 Task: Create a sub task Design and Implement Solution for the task  Integrate a new online platform for online yoga classes in the project BrightTech , assign it to team member softage.1@softage.net and update the status of the sub task to  On Track  , set the priority of the sub task to Low
Action: Mouse moved to (472, 223)
Screenshot: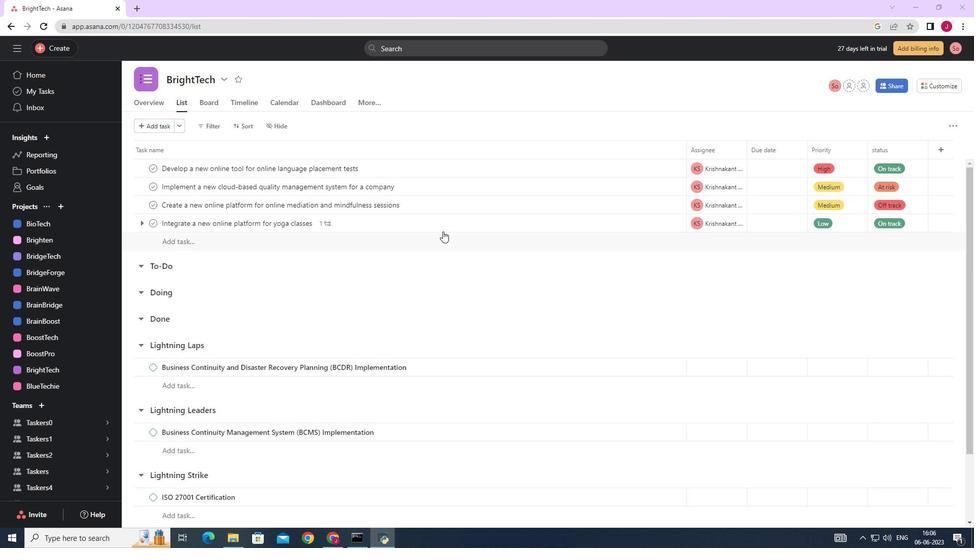 
Action: Mouse pressed left at (472, 223)
Screenshot: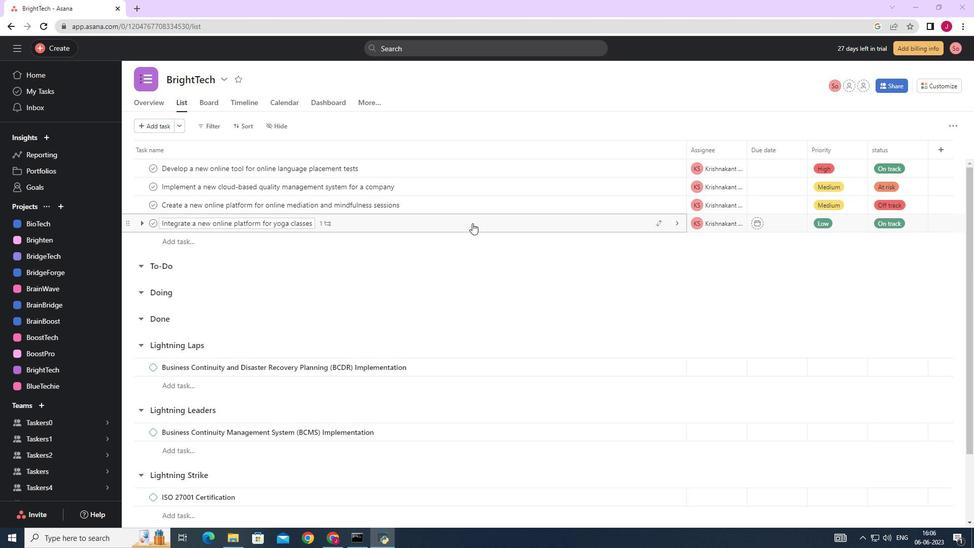 
Action: Mouse moved to (711, 339)
Screenshot: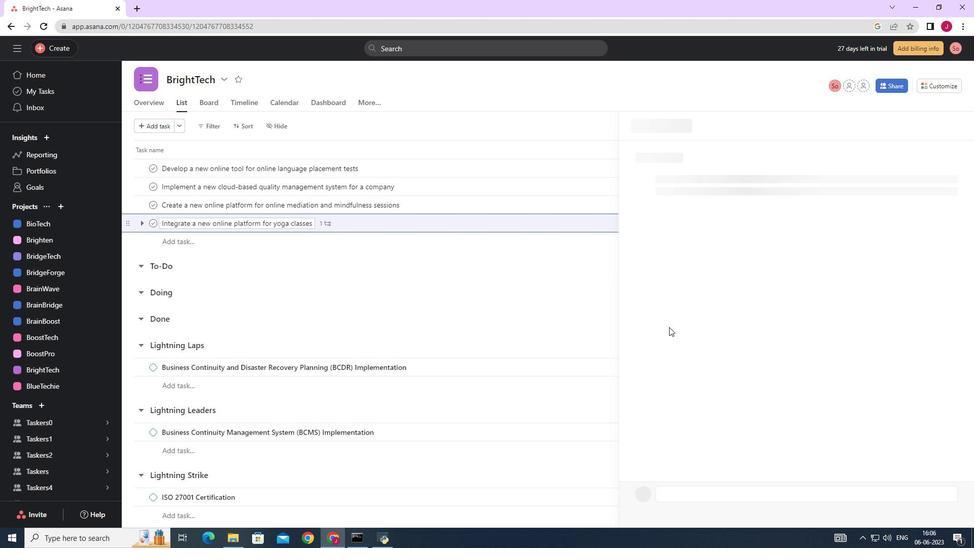 
Action: Mouse scrolled (711, 338) with delta (0, 0)
Screenshot: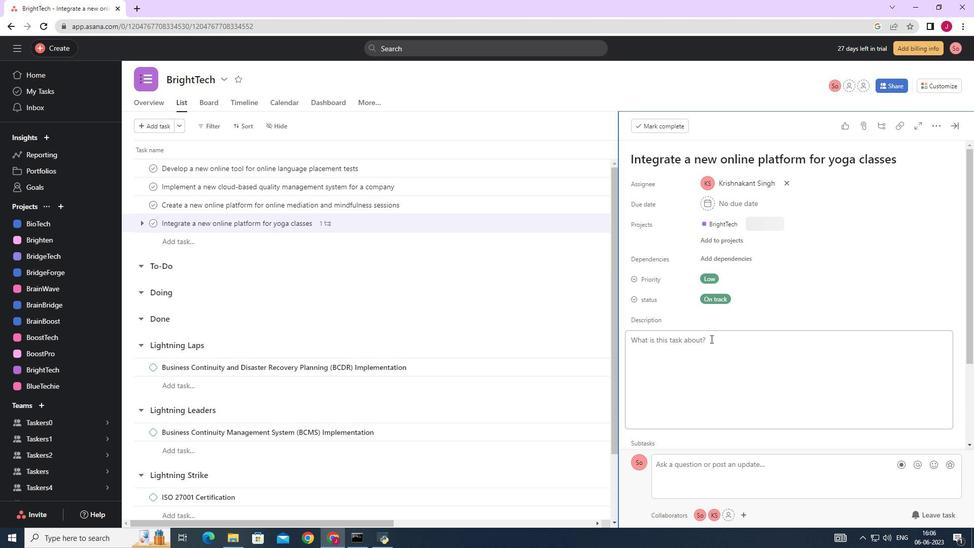 
Action: Mouse scrolled (711, 338) with delta (0, 0)
Screenshot: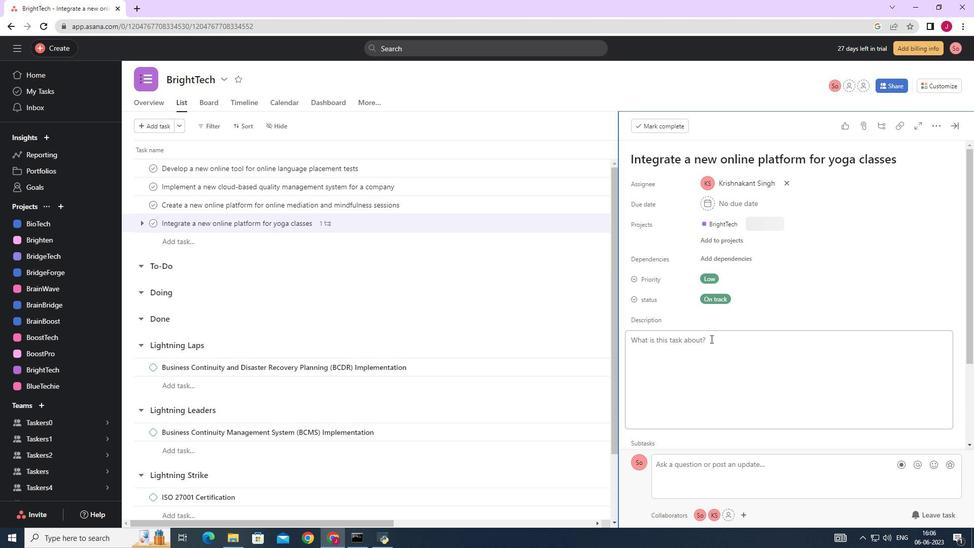 
Action: Mouse scrolled (711, 338) with delta (0, 0)
Screenshot: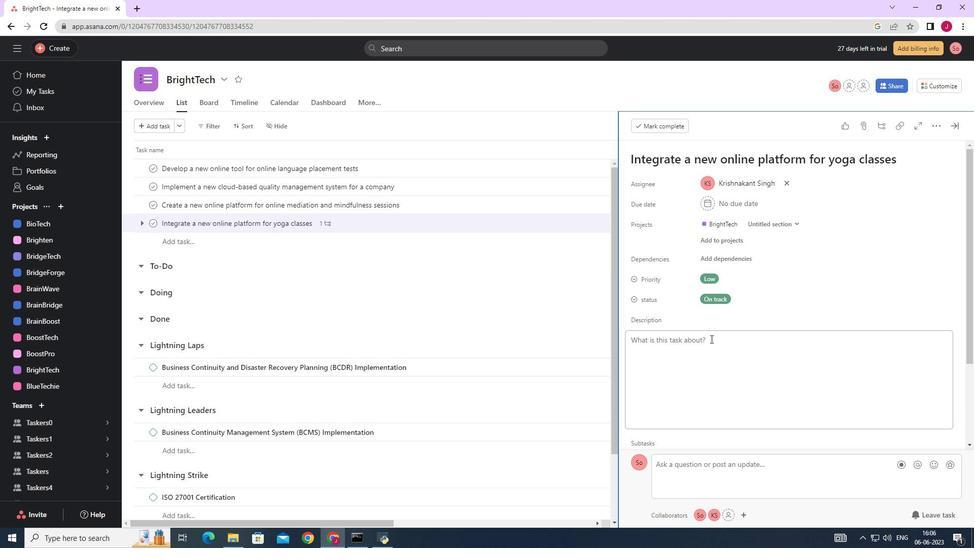 
Action: Mouse scrolled (711, 338) with delta (0, 0)
Screenshot: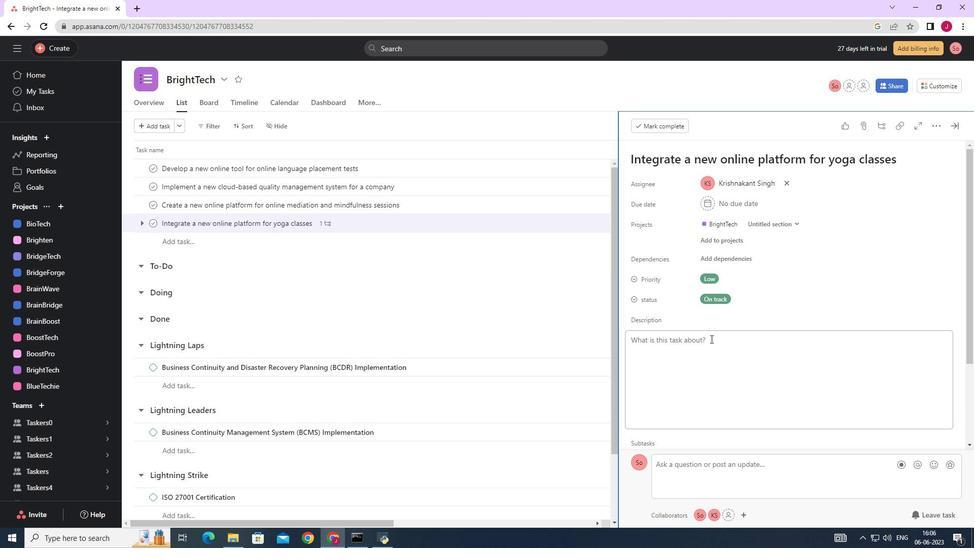 
Action: Mouse scrolled (711, 338) with delta (0, 0)
Screenshot: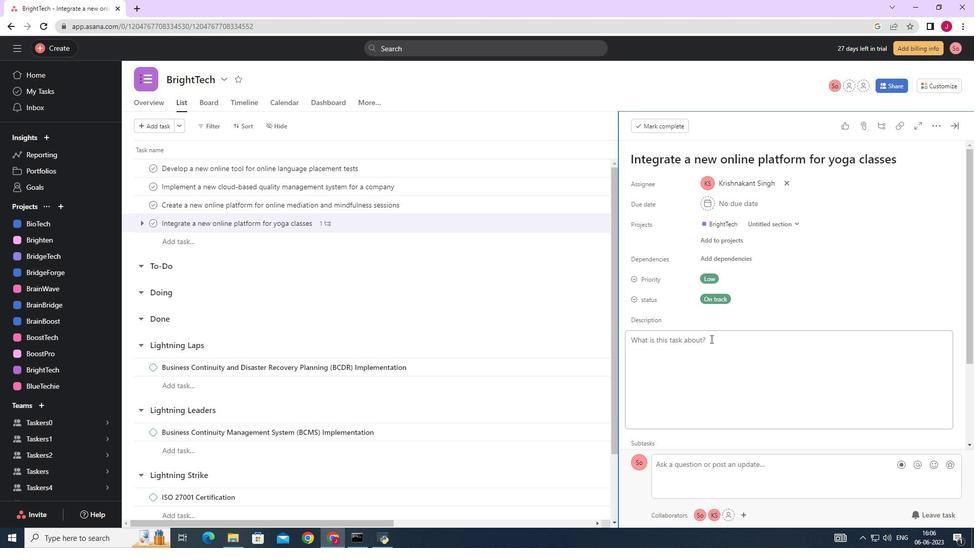 
Action: Mouse scrolled (711, 338) with delta (0, 0)
Screenshot: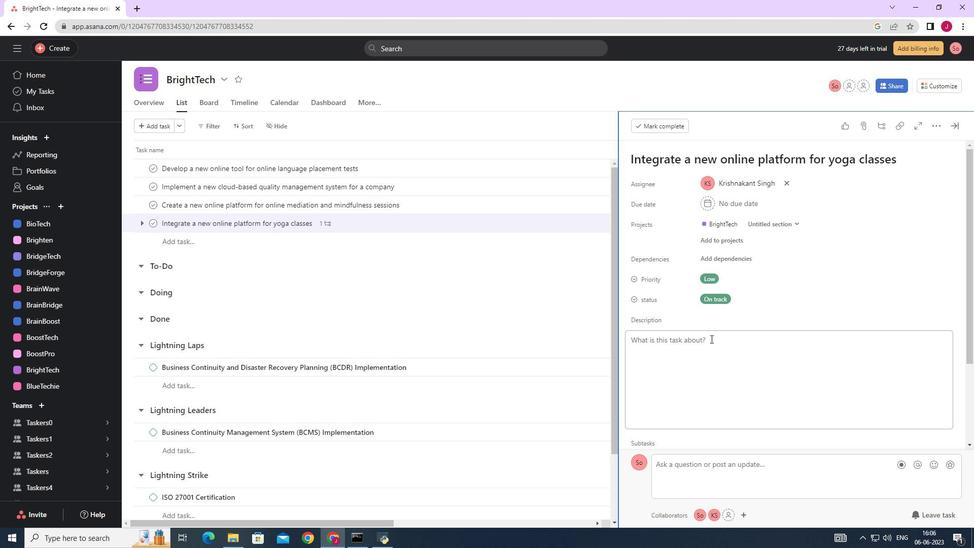 
Action: Mouse moved to (666, 372)
Screenshot: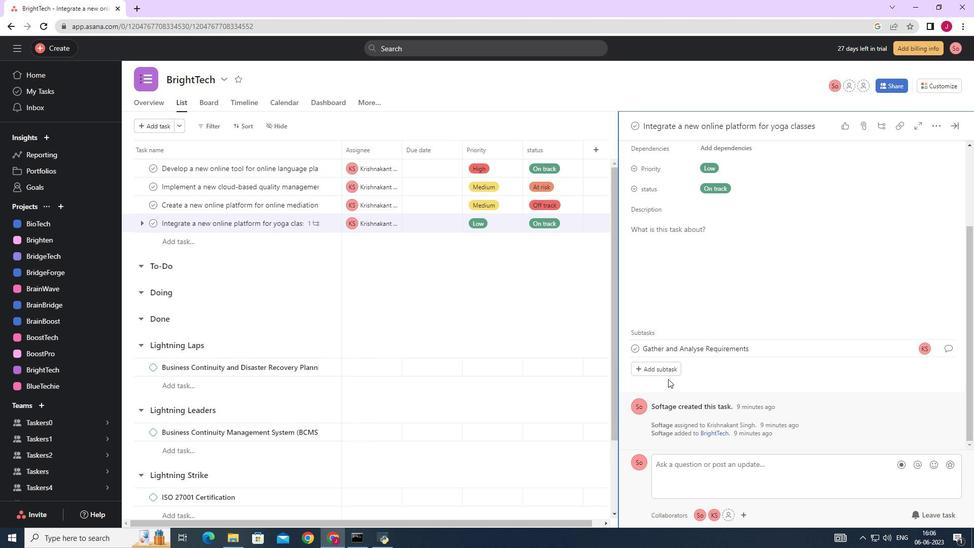 
Action: Mouse pressed left at (666, 372)
Screenshot: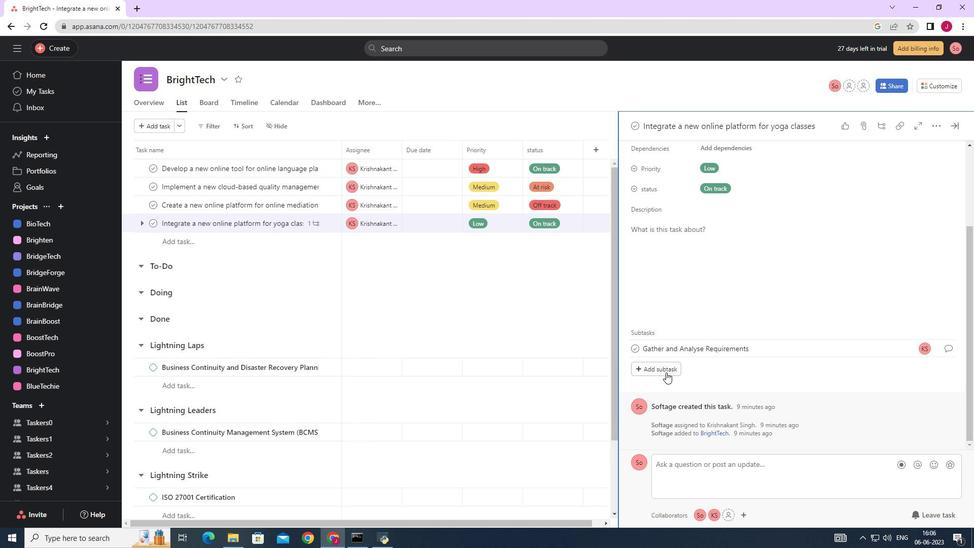 
Action: Mouse moved to (666, 372)
Screenshot: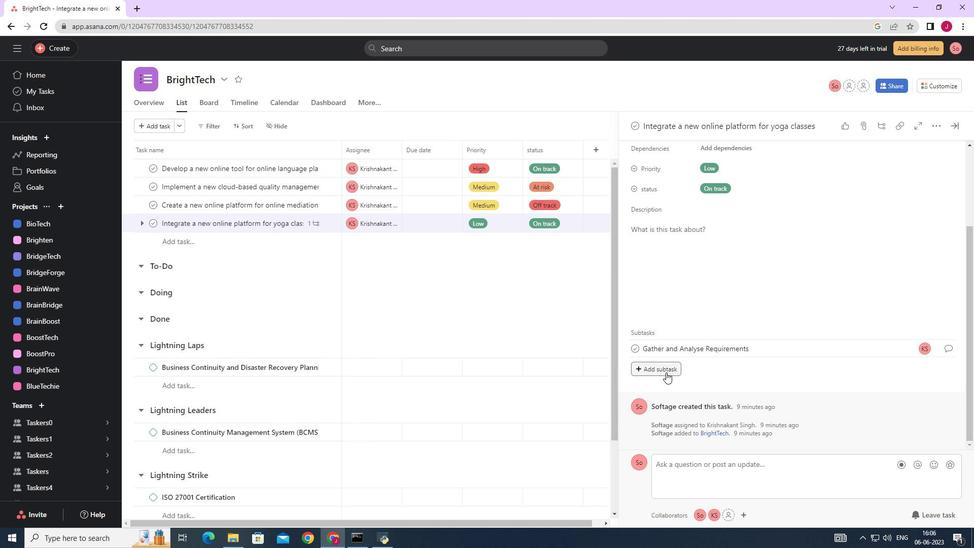 
Action: Key pressed <Key.caps_lock>D<Key.caps_lock>esign<Key.space>and<Key.space><Key.caps_lock>I<Key.caps_lock>mplement<Key.space><Key.caps_lock>S<Key.caps_lock>olution
Screenshot: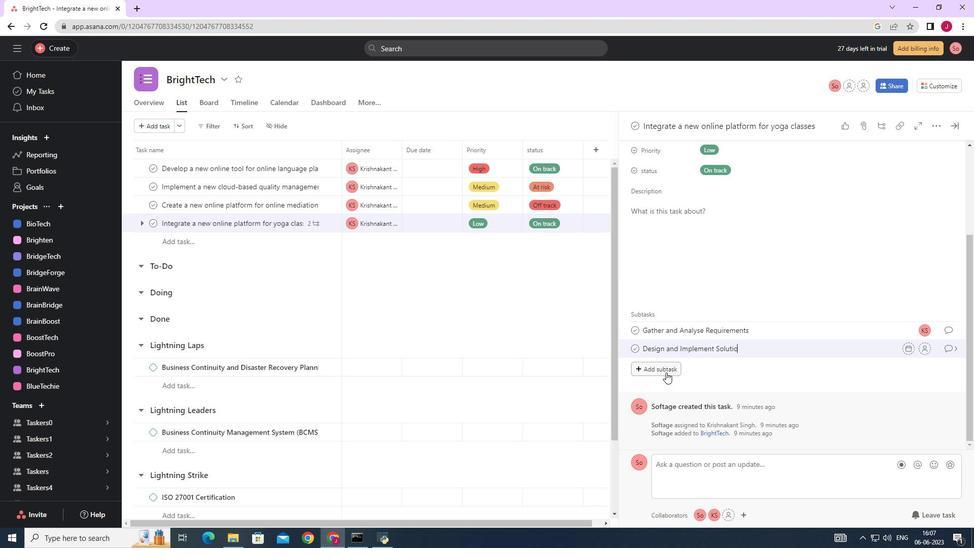 
Action: Mouse moved to (925, 346)
Screenshot: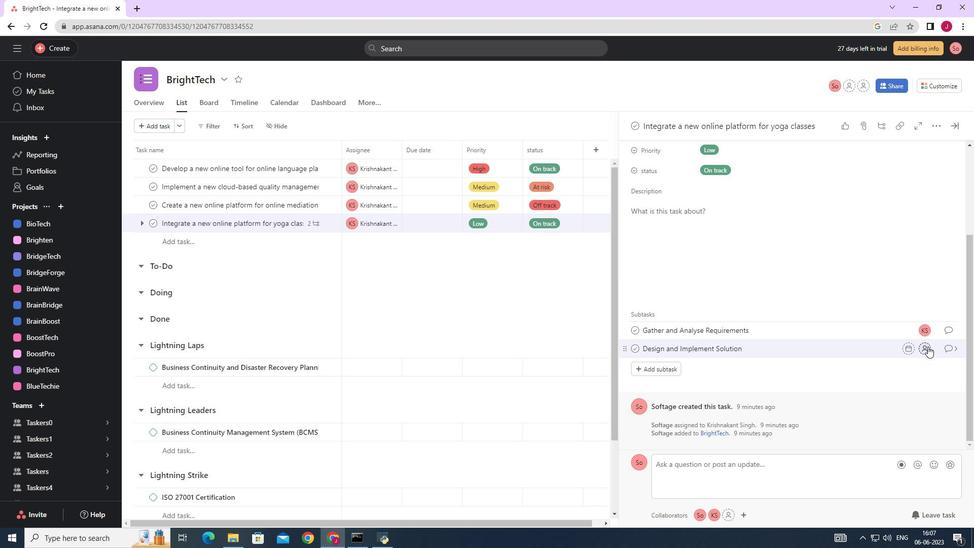 
Action: Mouse pressed left at (925, 346)
Screenshot: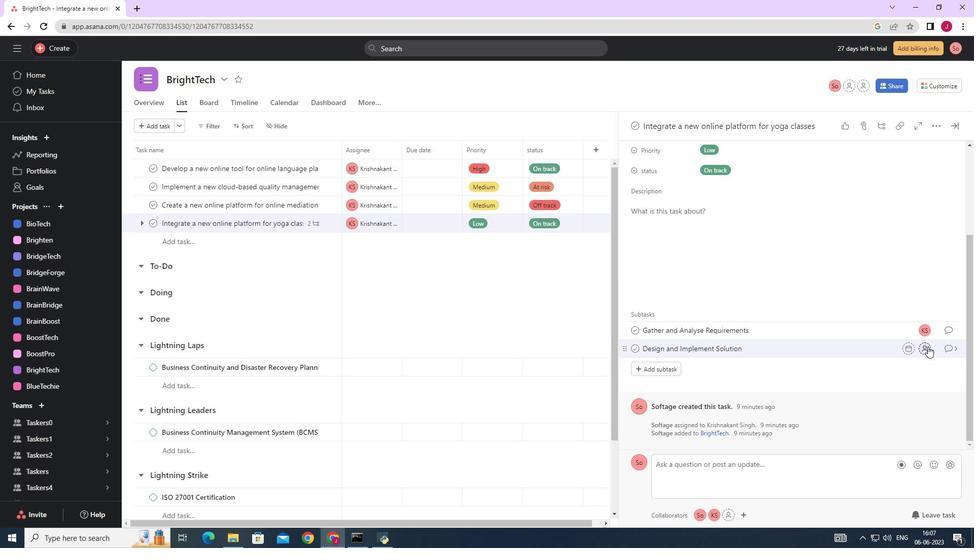 
Action: Mouse moved to (925, 346)
Screenshot: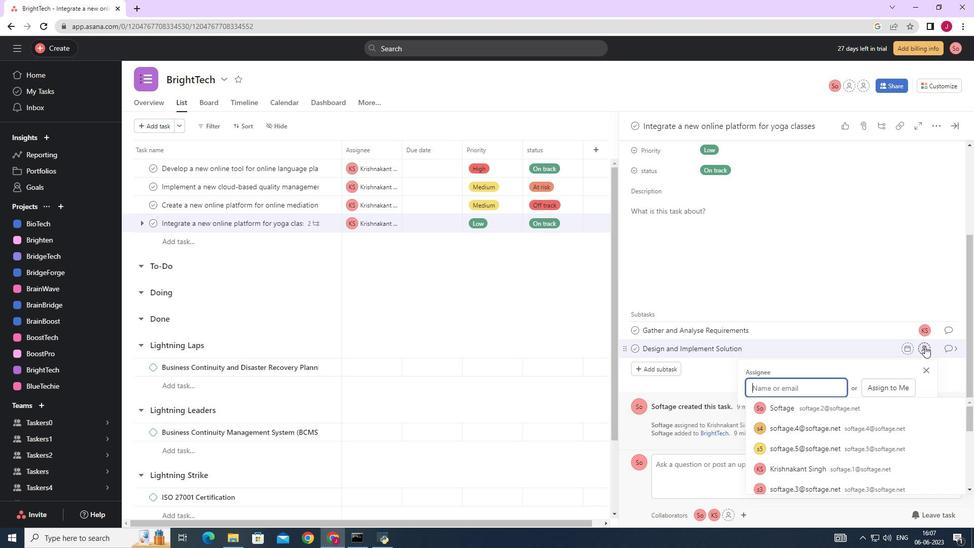 
Action: Key pressed softage.1
Screenshot: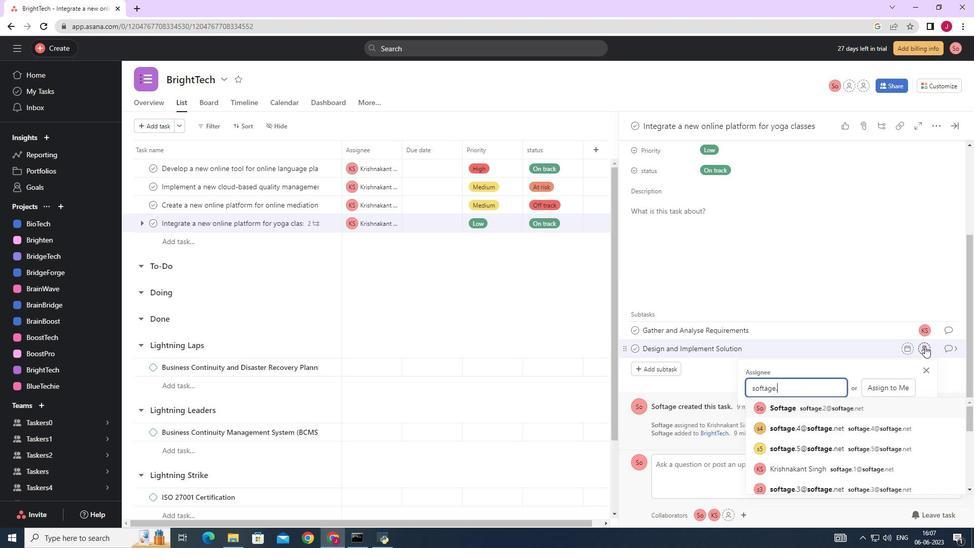 
Action: Mouse moved to (870, 407)
Screenshot: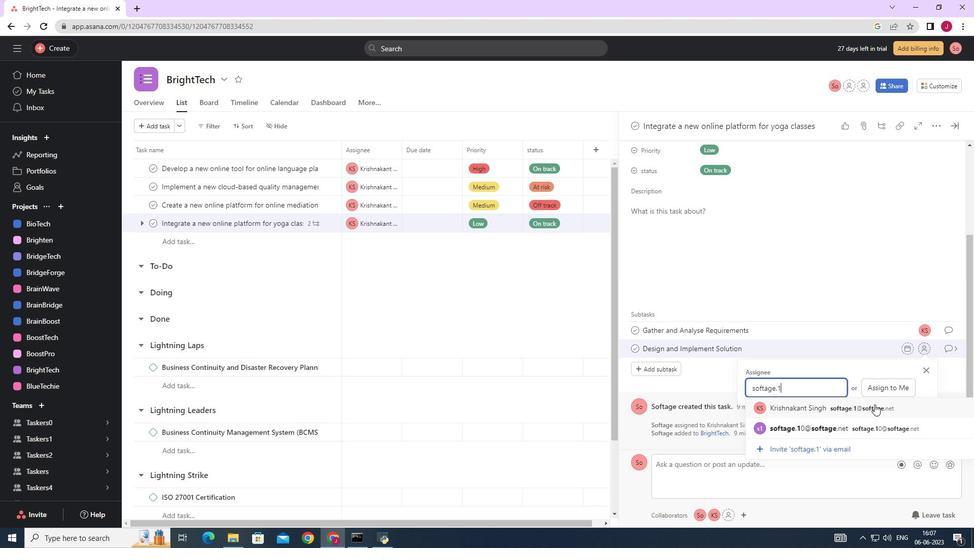 
Action: Mouse pressed left at (870, 407)
Screenshot: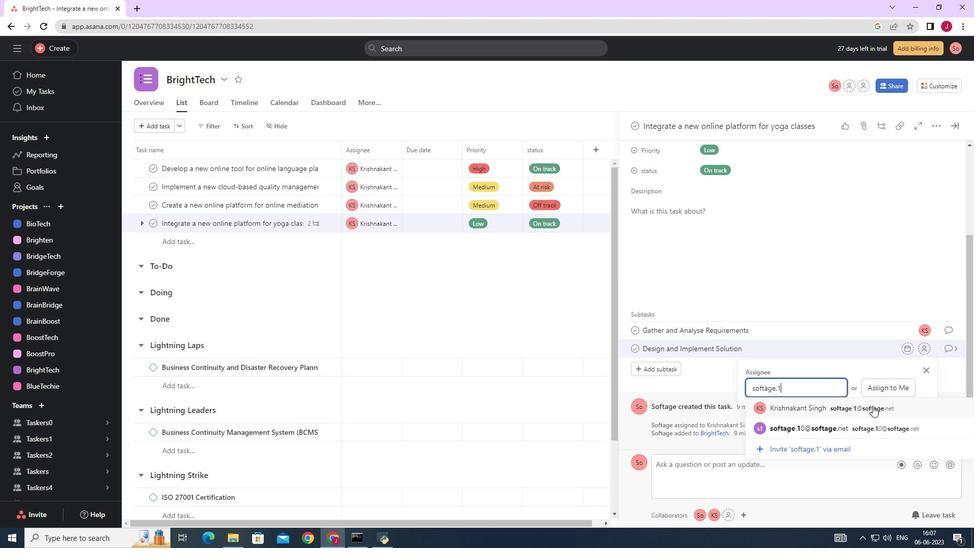 
Action: Mouse moved to (944, 346)
Screenshot: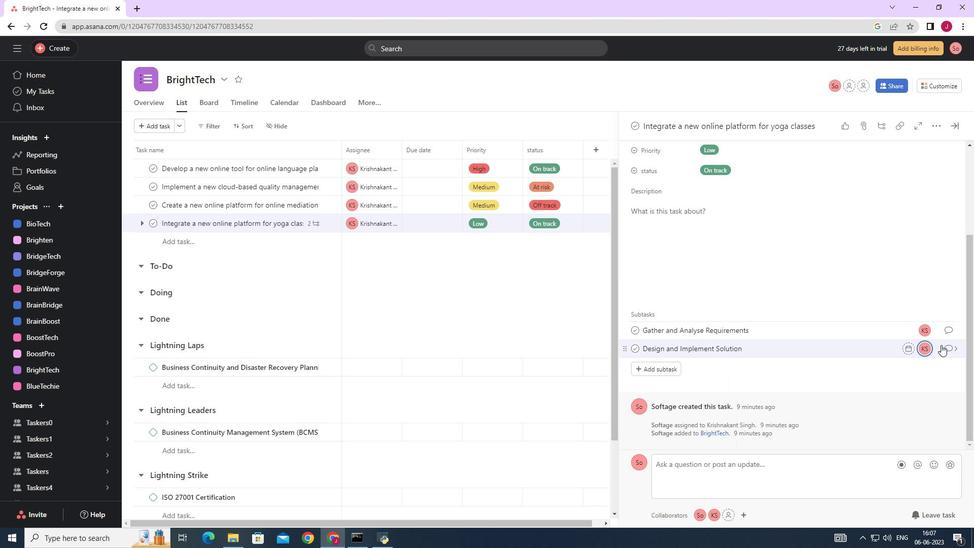 
Action: Mouse pressed left at (944, 346)
Screenshot: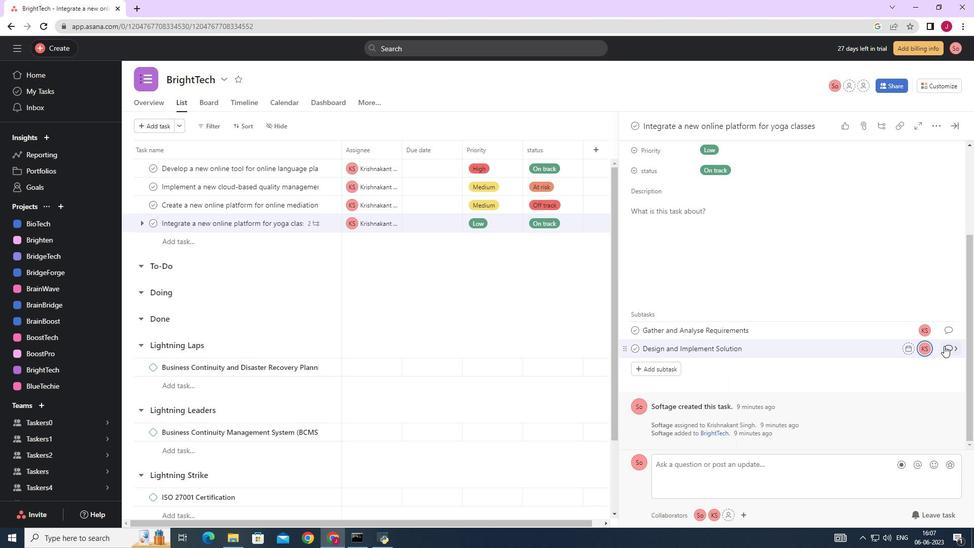 
Action: Mouse moved to (679, 266)
Screenshot: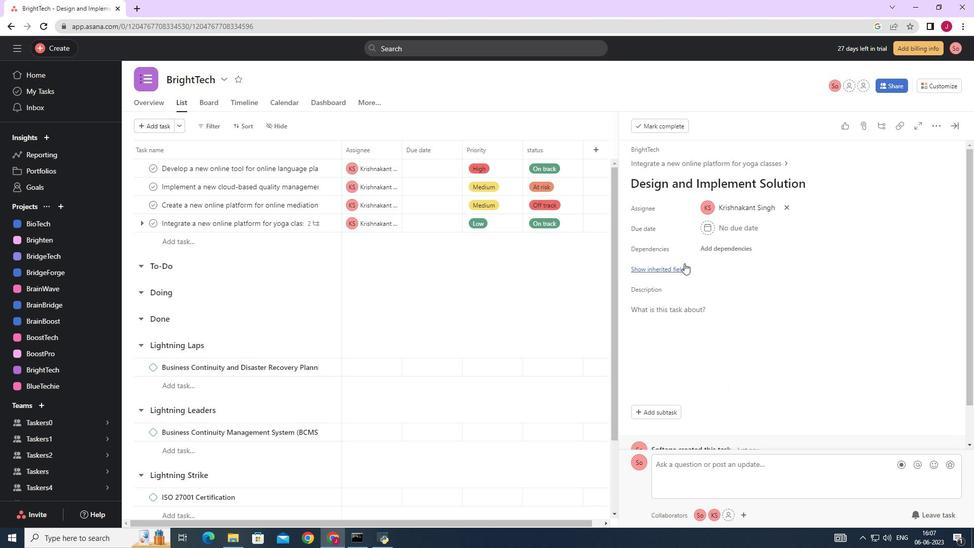 
Action: Mouse pressed left at (679, 266)
Screenshot: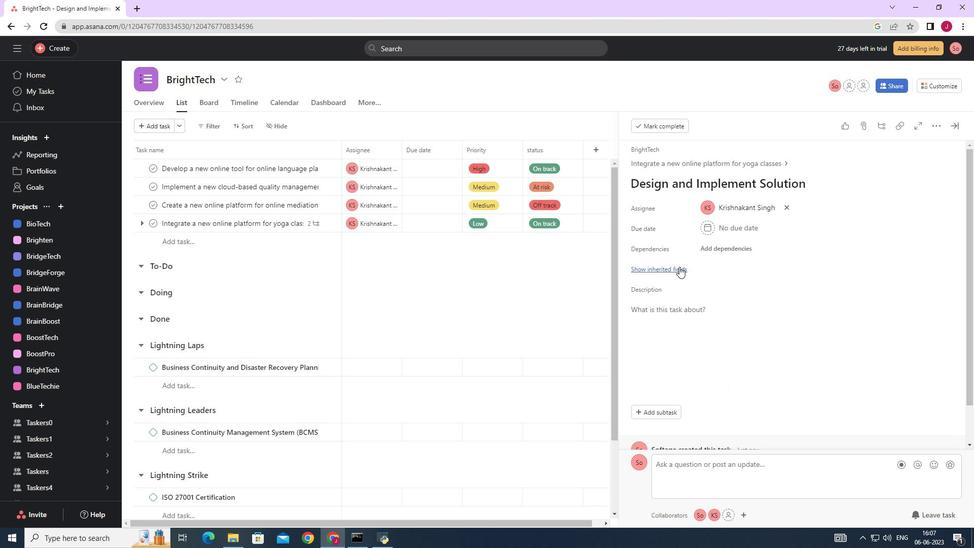 
Action: Mouse moved to (712, 284)
Screenshot: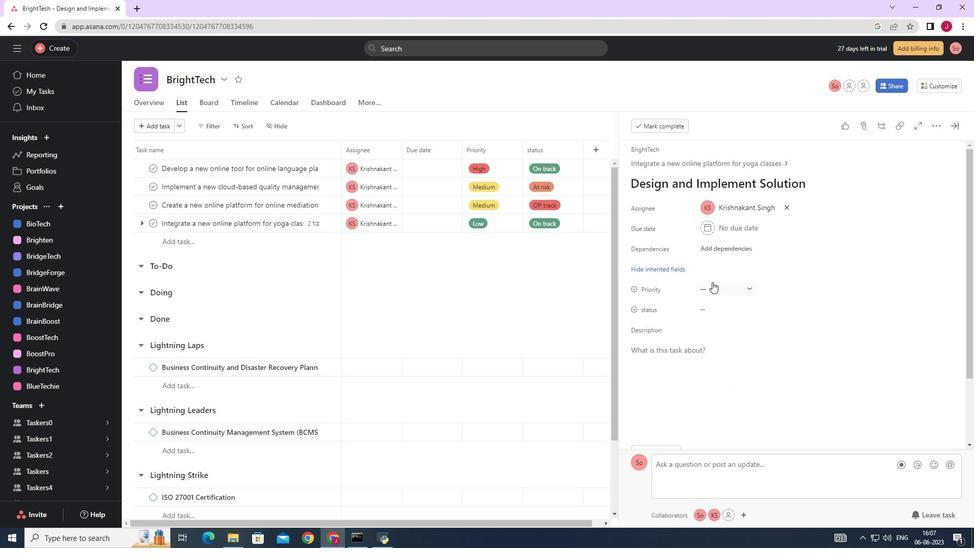 
Action: Mouse pressed left at (712, 284)
Screenshot: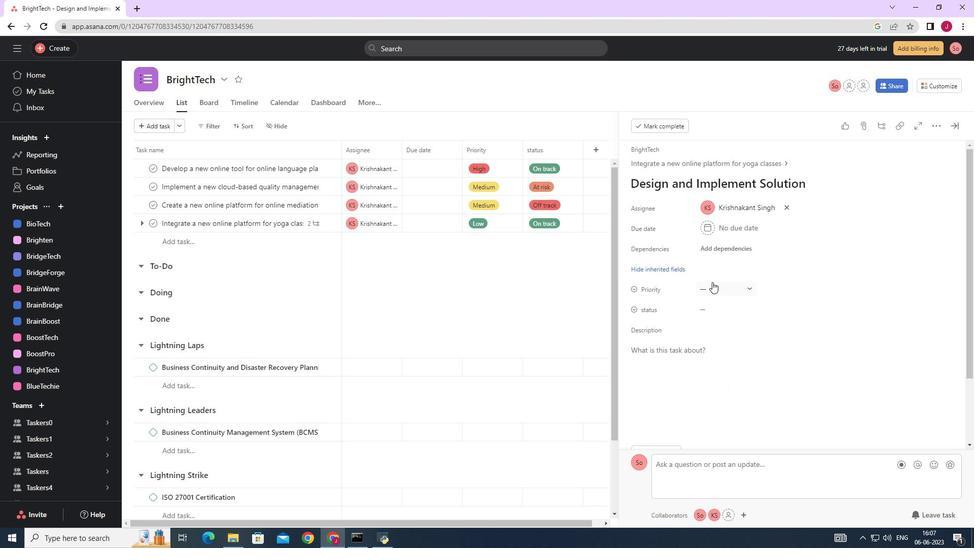 
Action: Mouse moved to (724, 360)
Screenshot: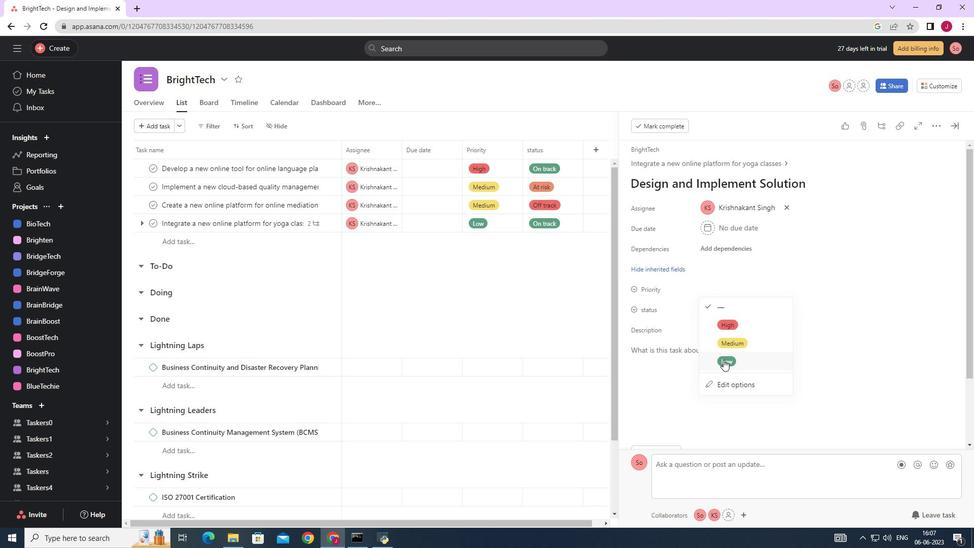 
Action: Mouse pressed left at (724, 360)
Screenshot: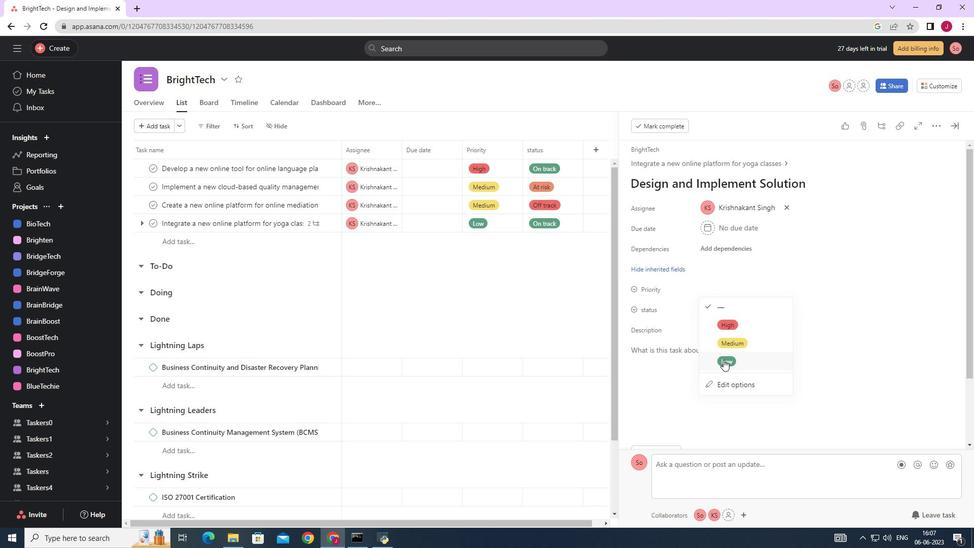 
Action: Mouse moved to (718, 306)
Screenshot: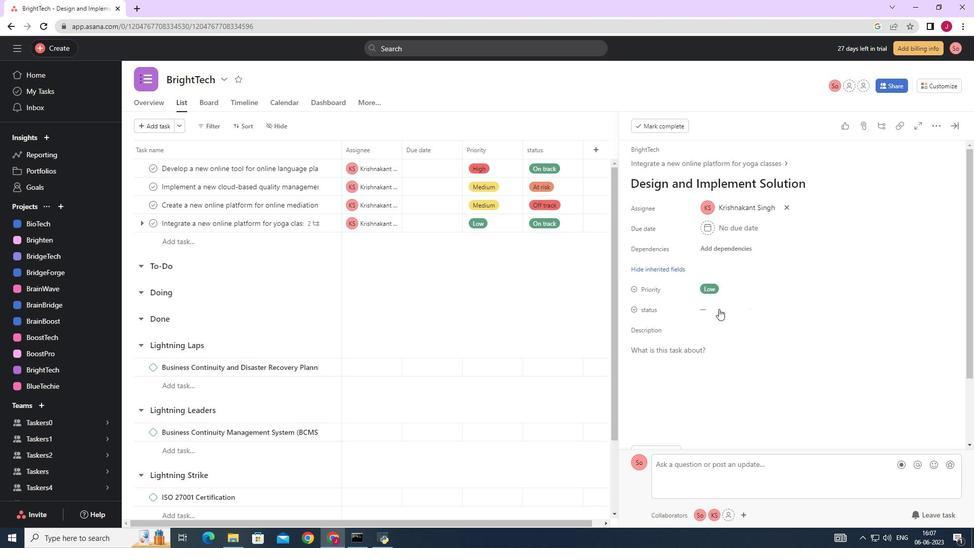 
Action: Mouse pressed left at (718, 306)
Screenshot: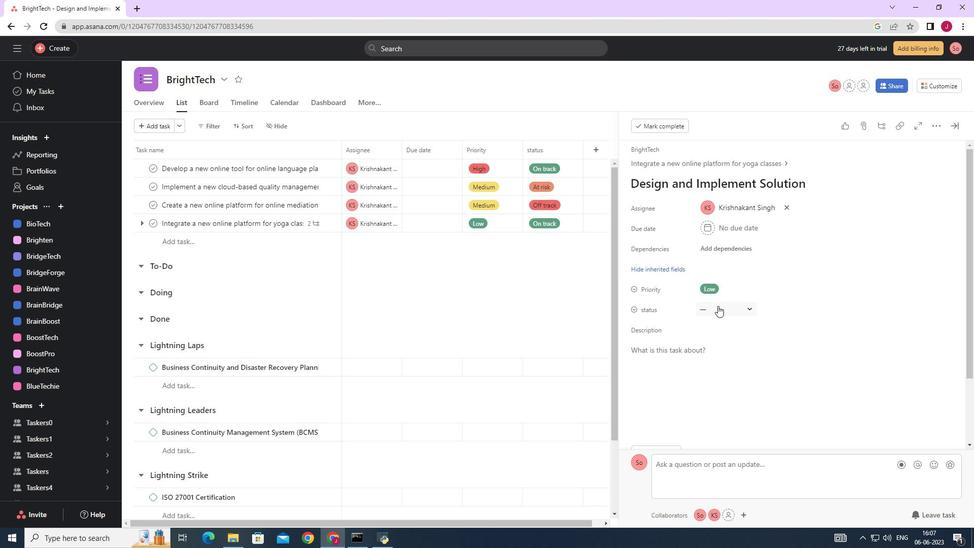 
Action: Mouse moved to (737, 344)
Screenshot: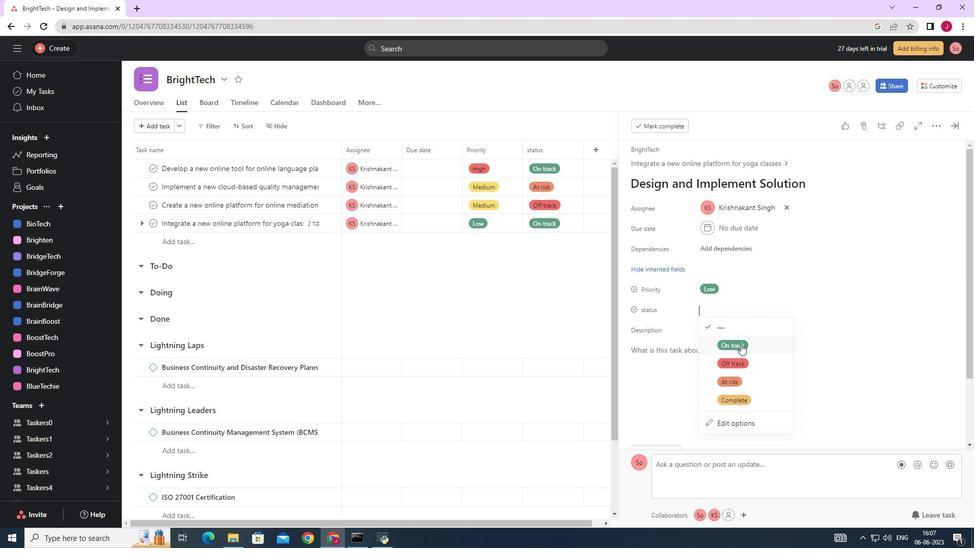 
Action: Mouse pressed left at (737, 344)
Screenshot: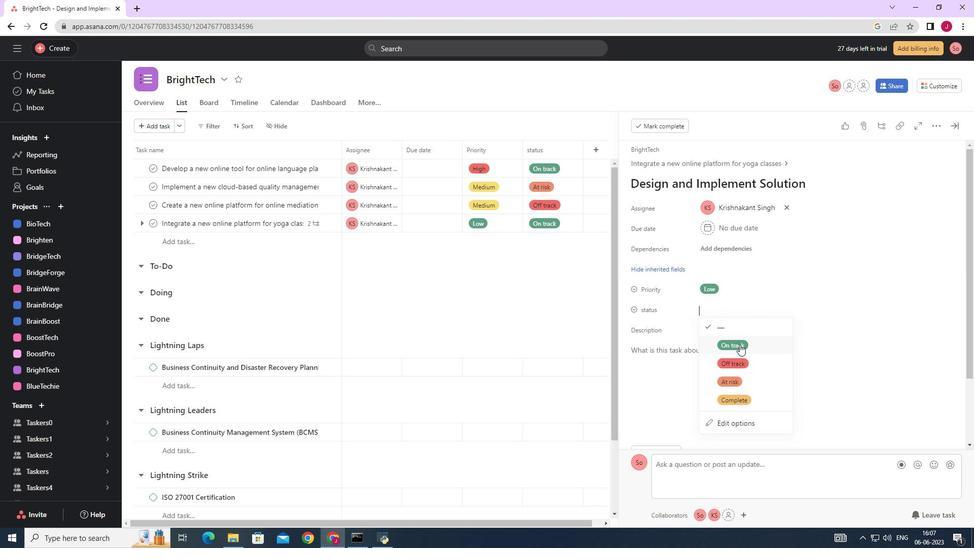 
Action: Mouse moved to (954, 127)
Screenshot: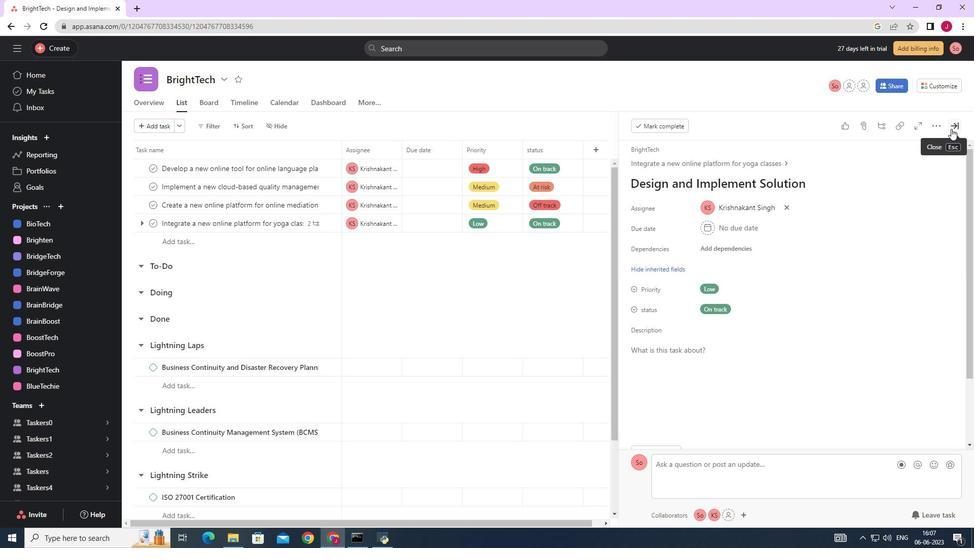 
Action: Mouse pressed left at (954, 127)
Screenshot: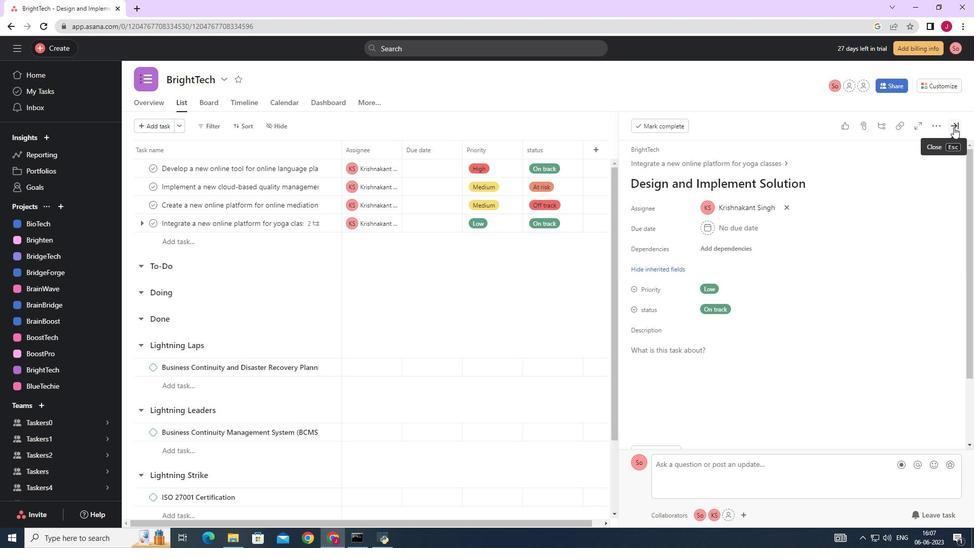 
